 Task: Change the settings for conversation clean-up in Outlook to not move cleaned-up items to a specific folder.
Action: Mouse moved to (52, 29)
Screenshot: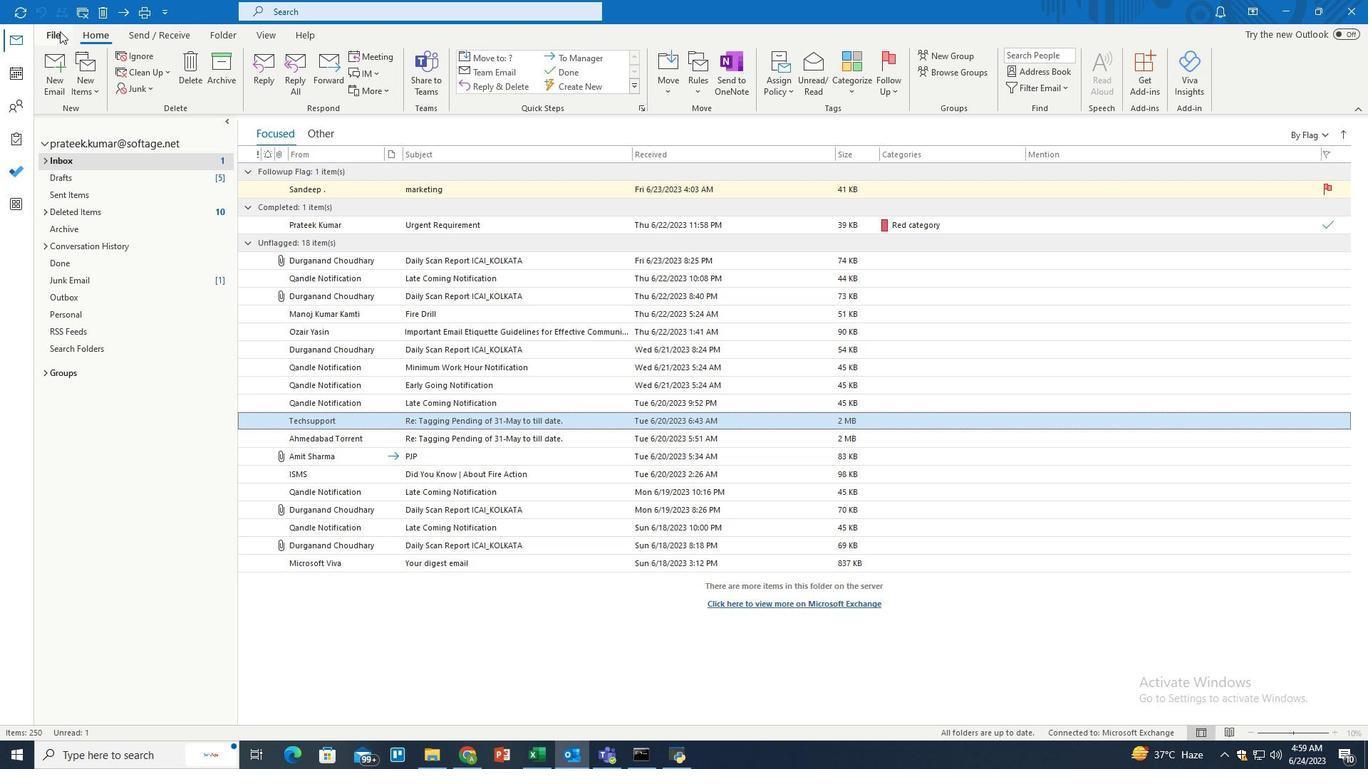 
Action: Mouse pressed left at (52, 29)
Screenshot: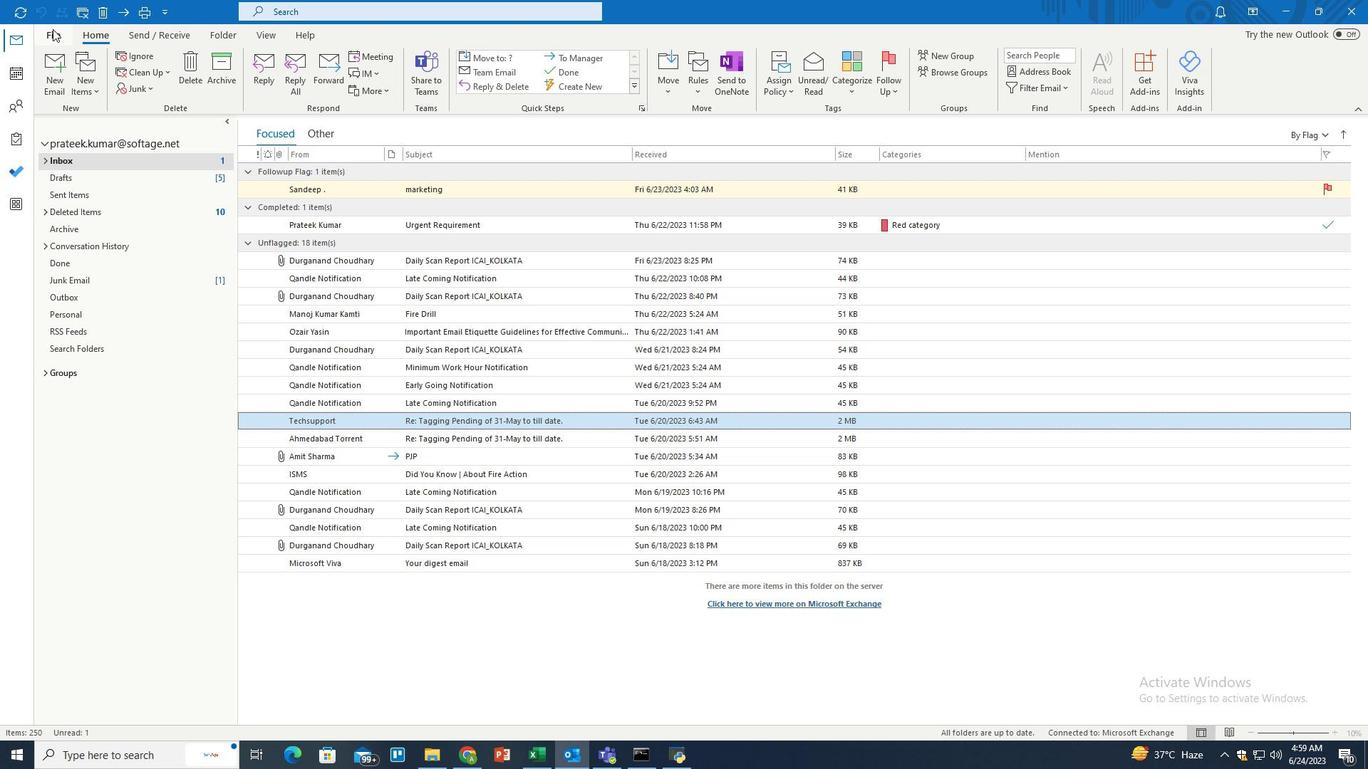 
Action: Mouse moved to (52, 683)
Screenshot: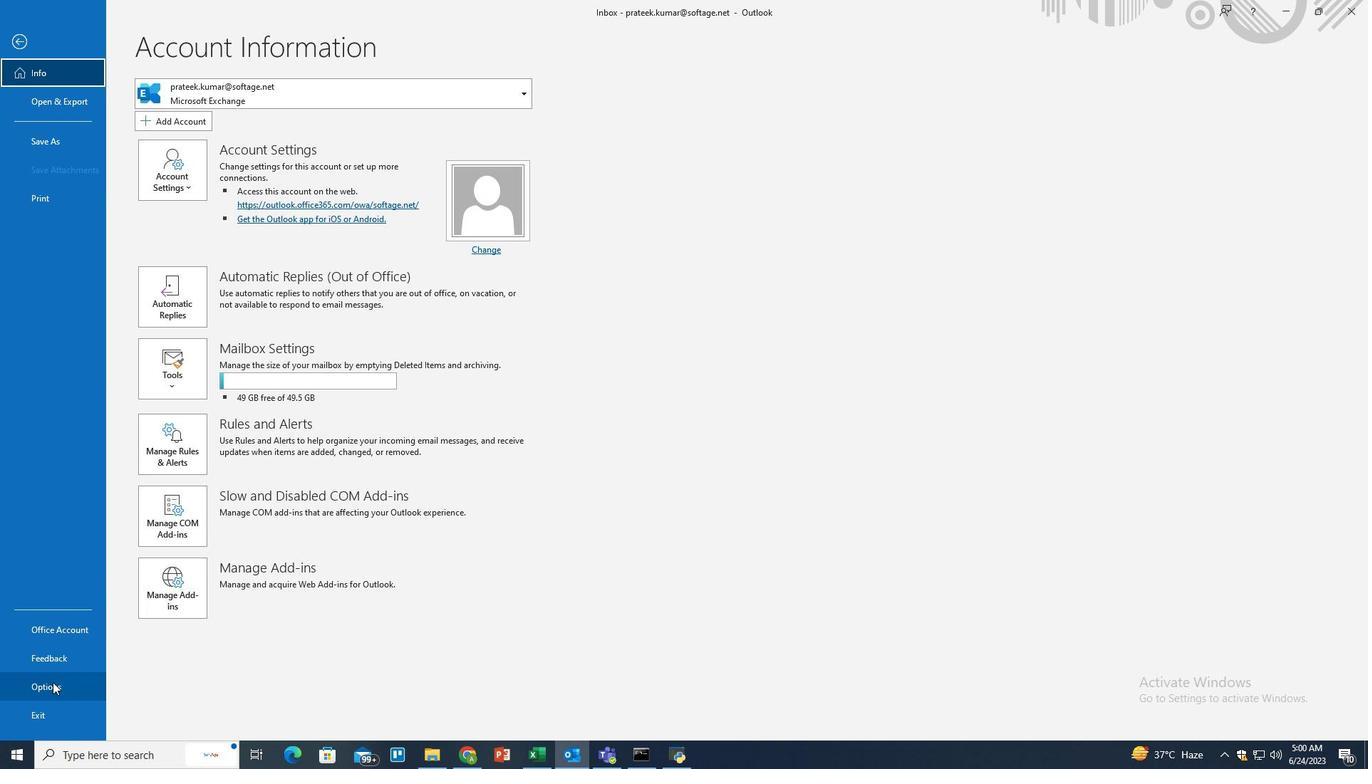 
Action: Mouse pressed left at (52, 683)
Screenshot: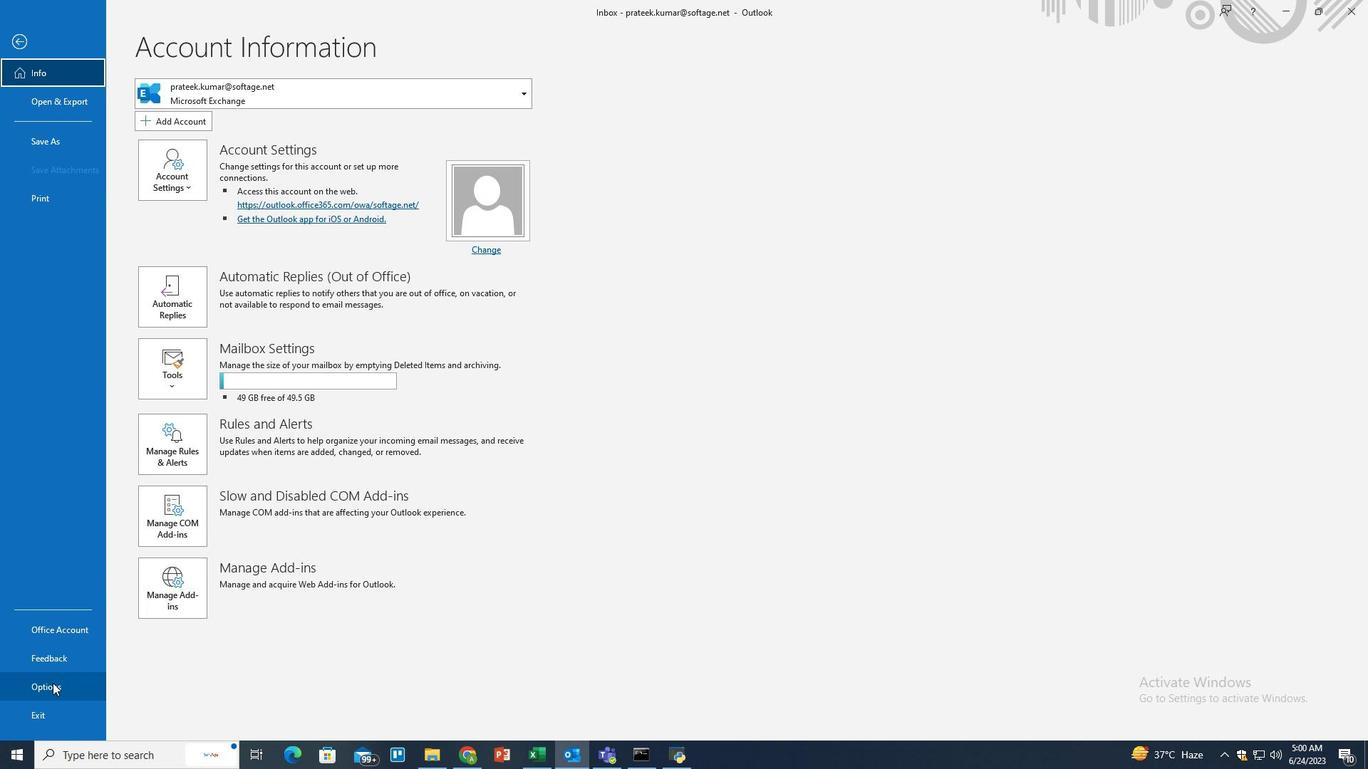 
Action: Mouse moved to (427, 177)
Screenshot: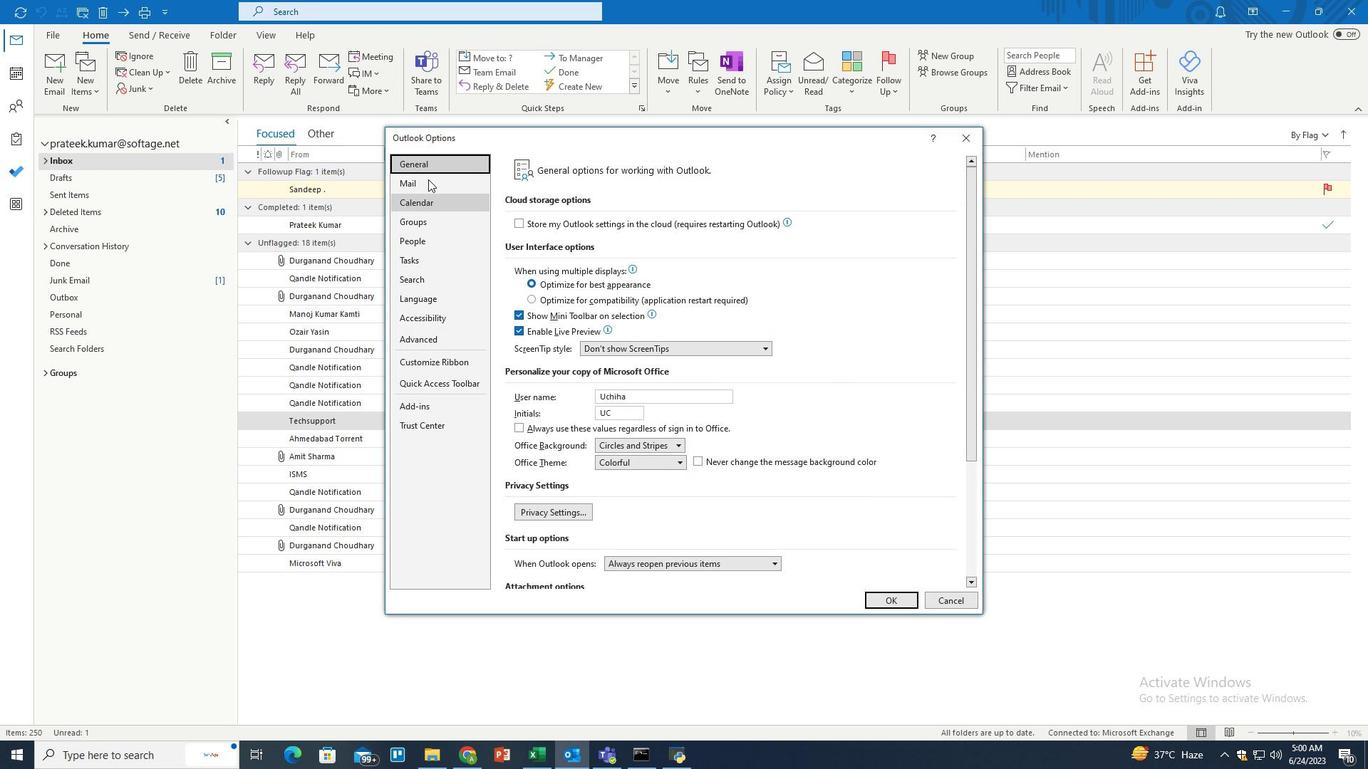 
Action: Mouse pressed left at (427, 177)
Screenshot: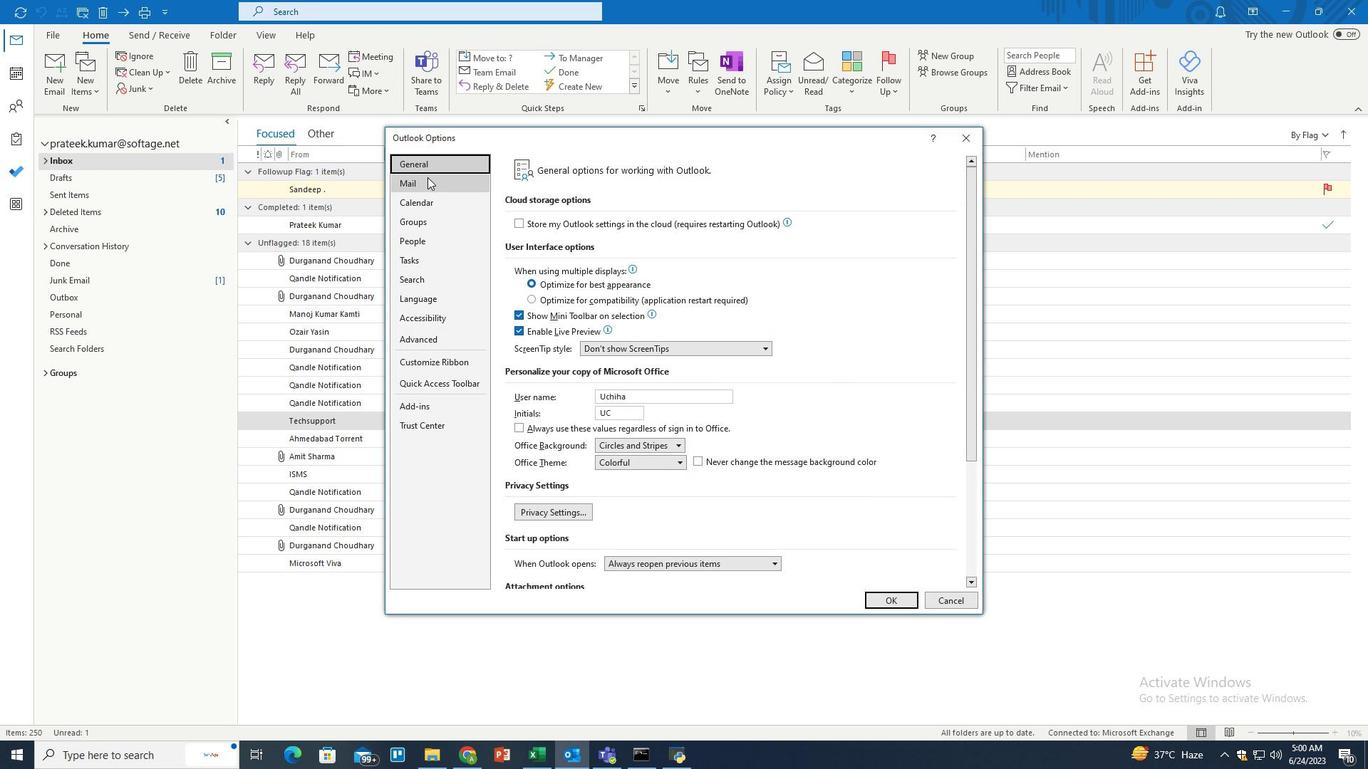 
Action: Mouse moved to (585, 285)
Screenshot: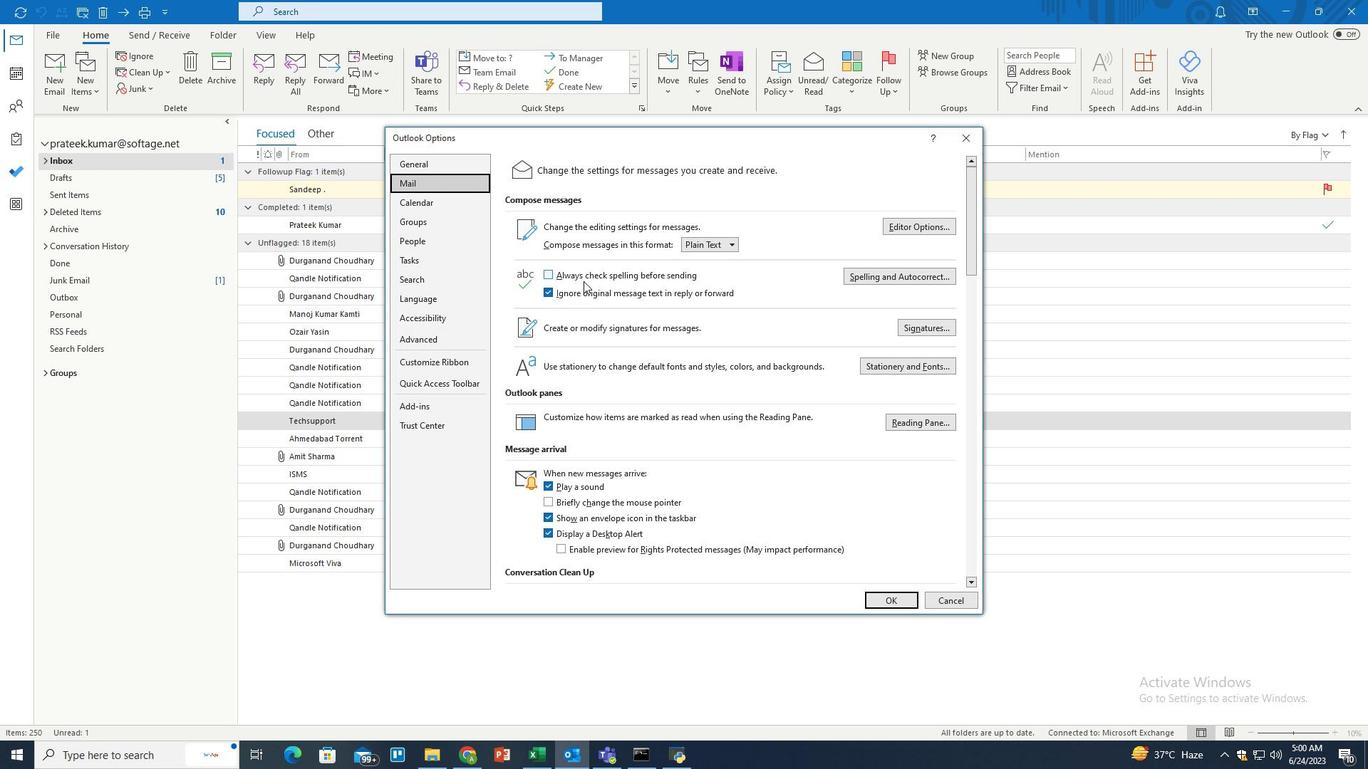 
Action: Mouse scrolled (585, 284) with delta (0, 0)
Screenshot: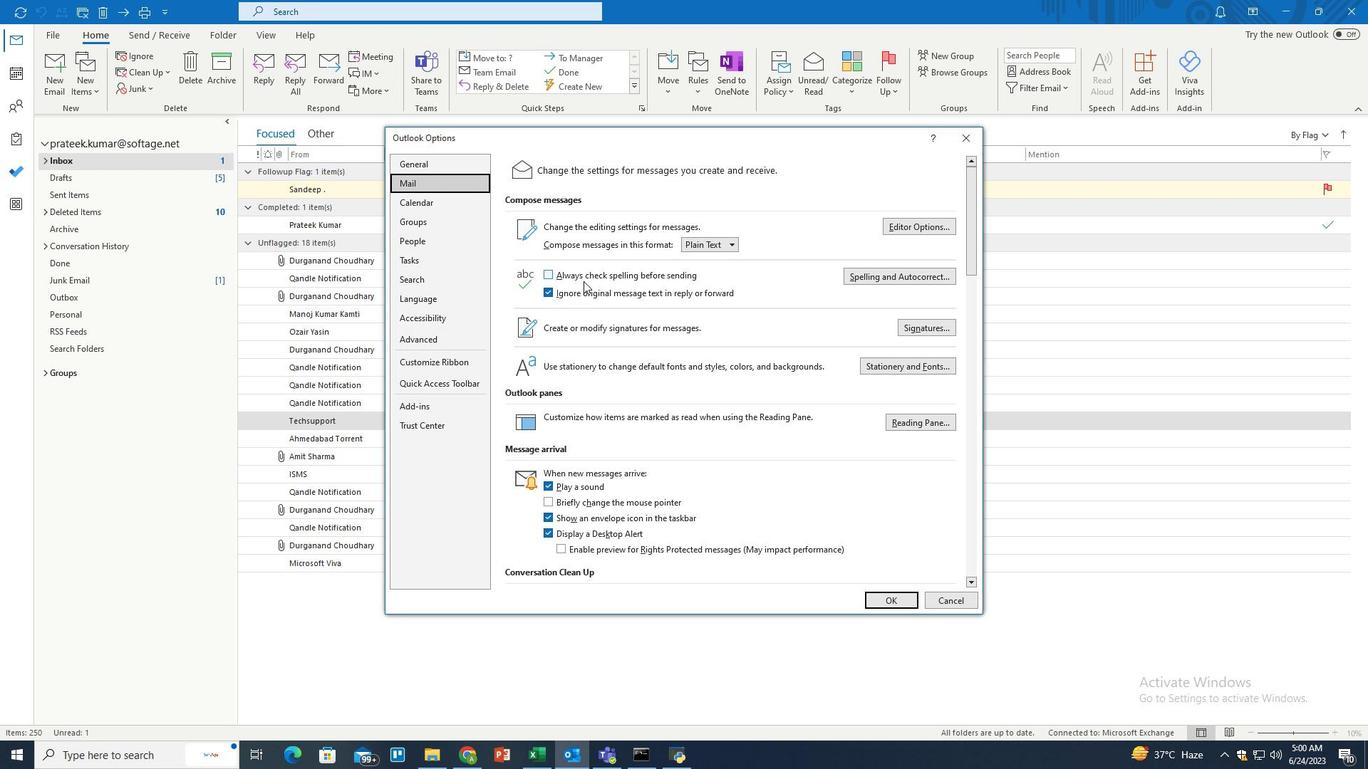 
Action: Mouse scrolled (585, 284) with delta (0, 0)
Screenshot: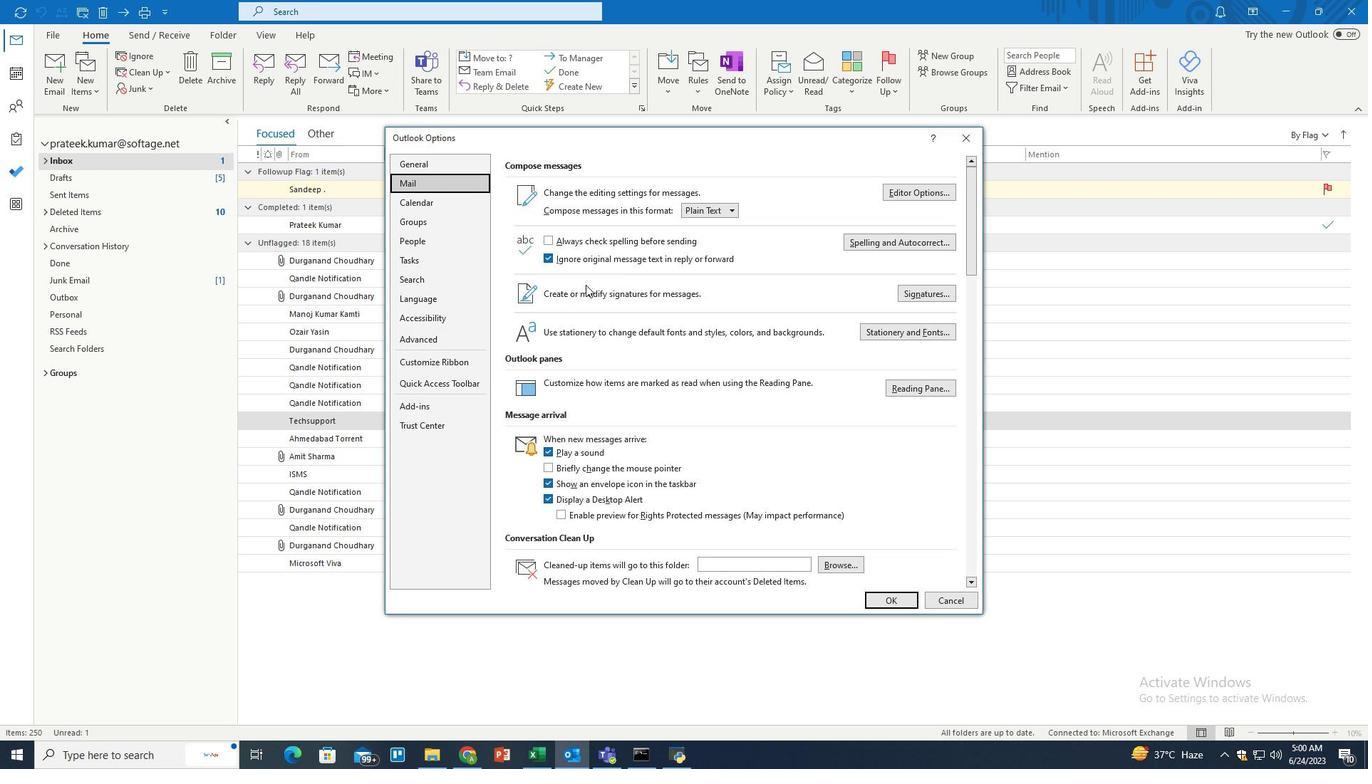
Action: Mouse scrolled (585, 284) with delta (0, 0)
Screenshot: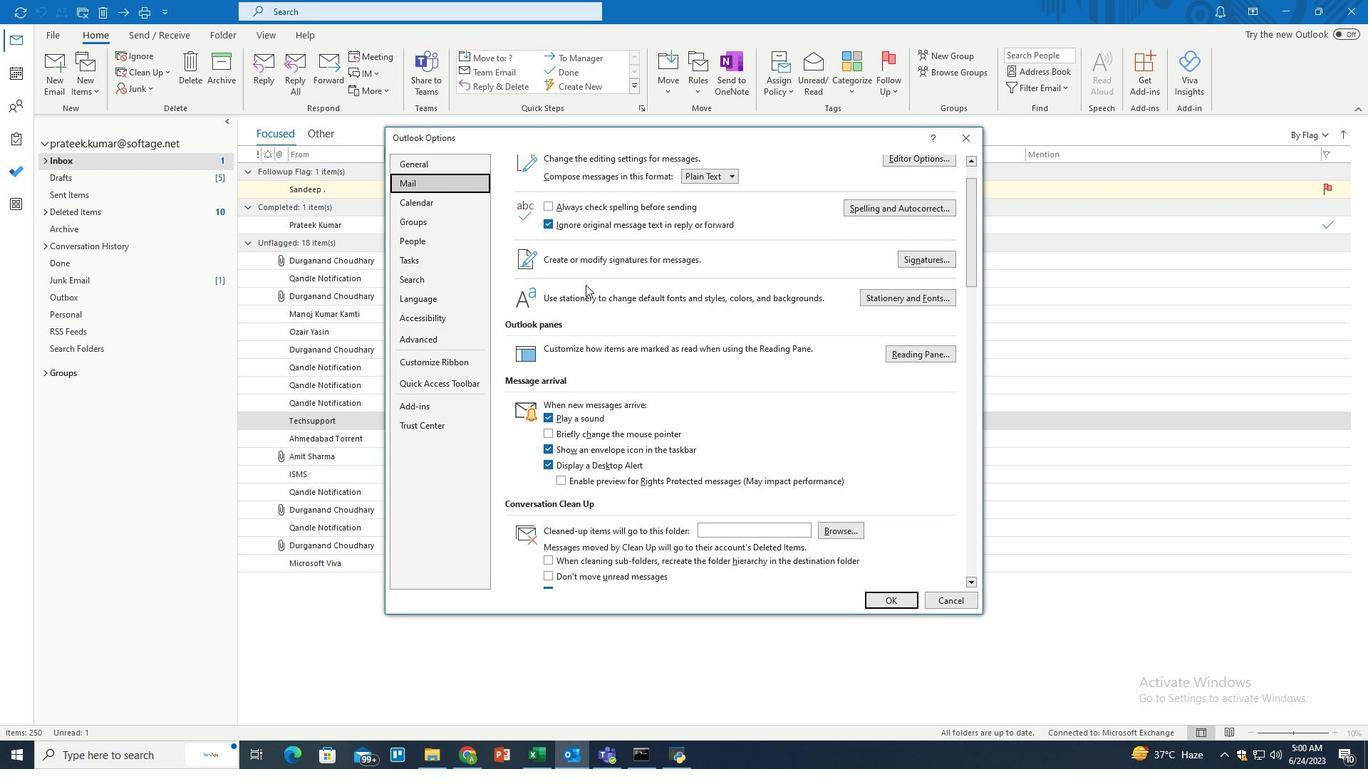 
Action: Mouse scrolled (585, 284) with delta (0, 0)
Screenshot: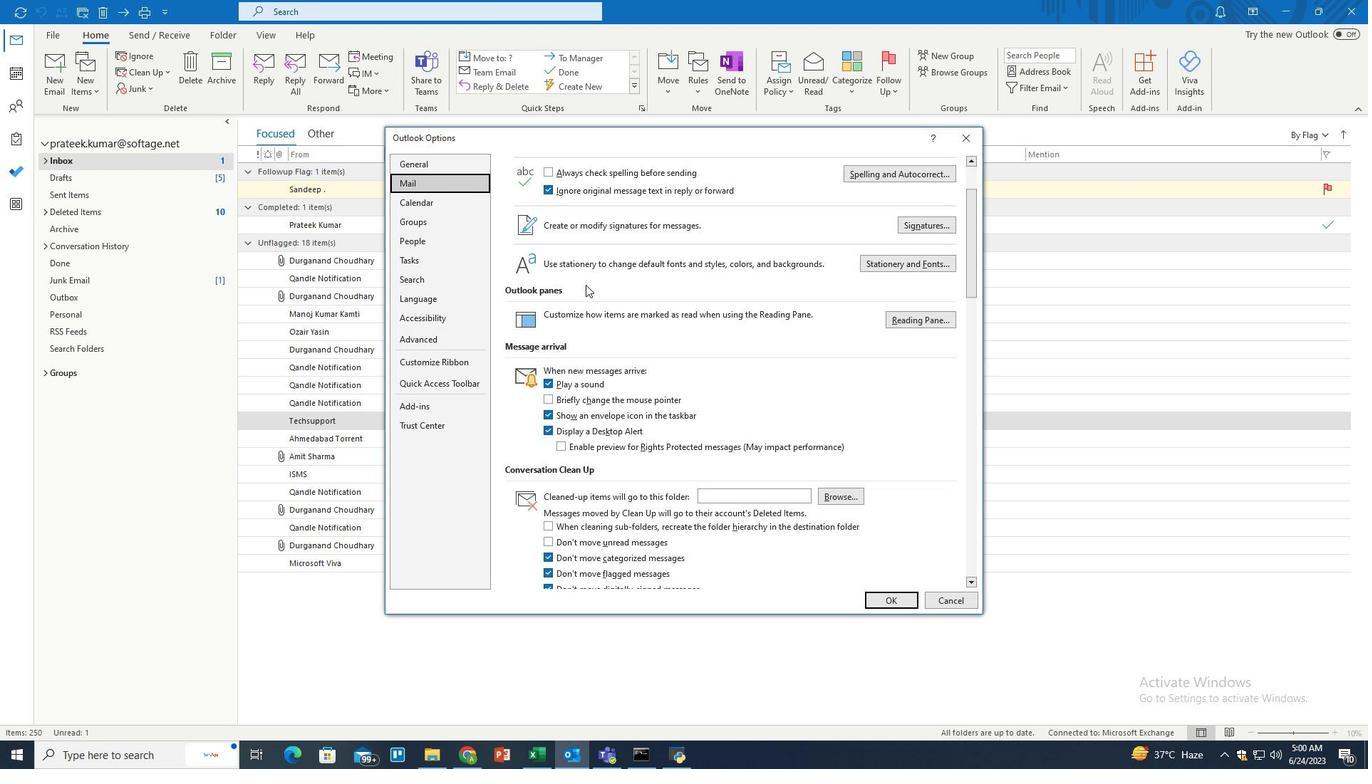 
Action: Mouse moved to (586, 289)
Screenshot: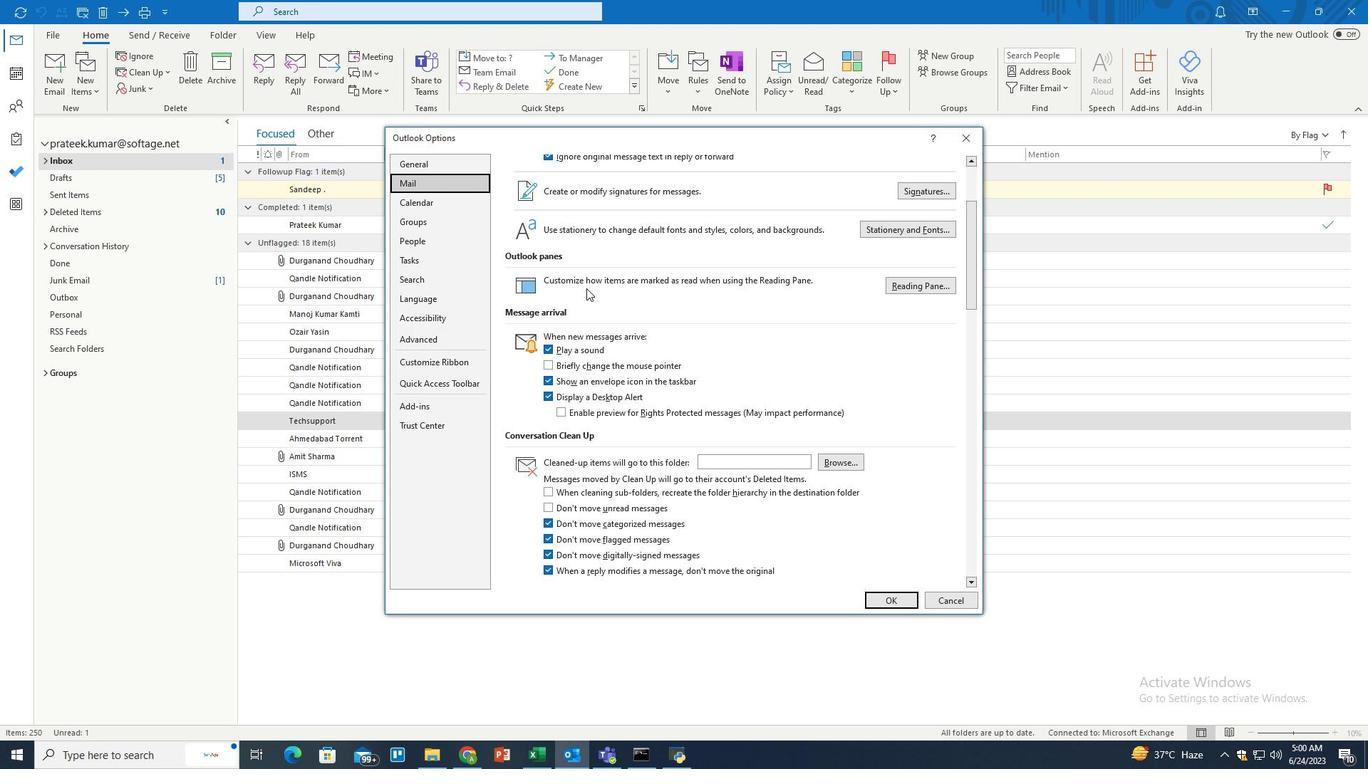 
Action: Mouse scrolled (586, 288) with delta (0, 0)
Screenshot: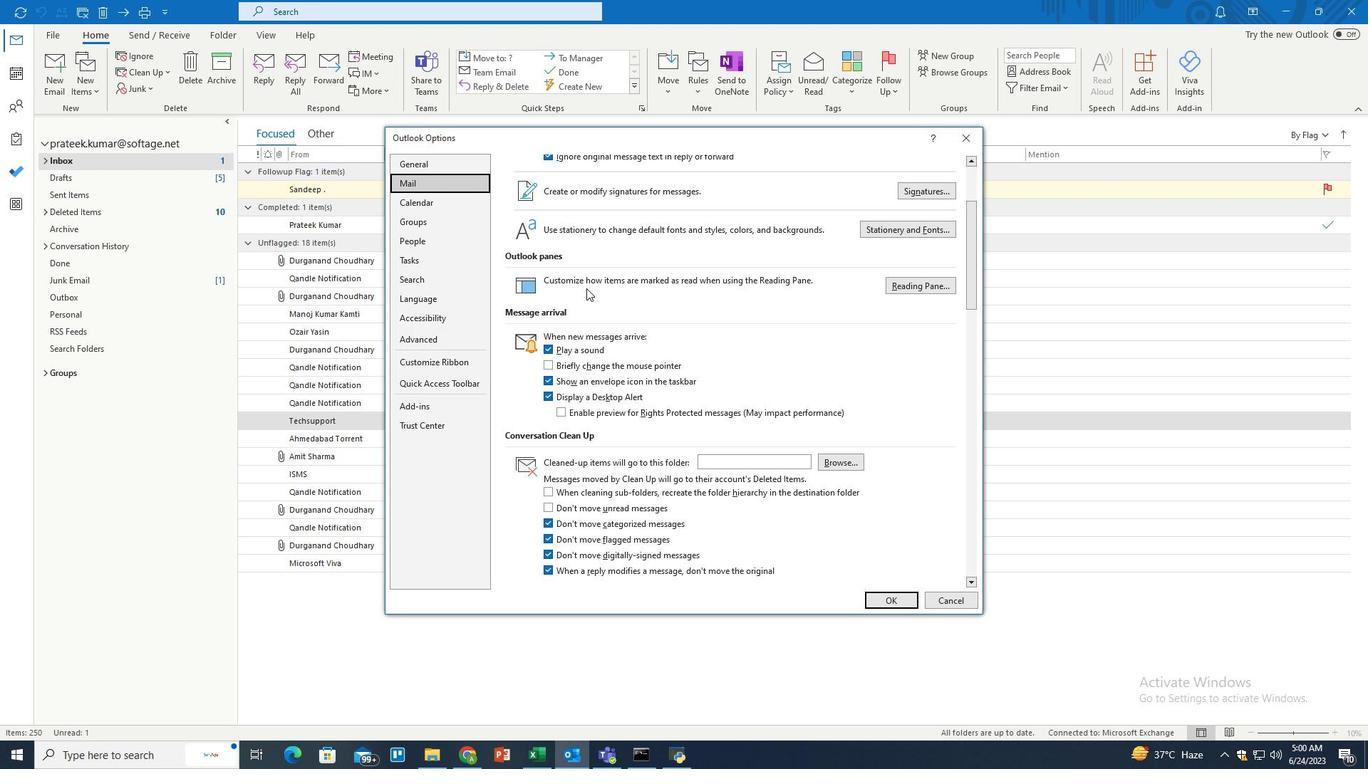 
Action: Mouse moved to (547, 474)
Screenshot: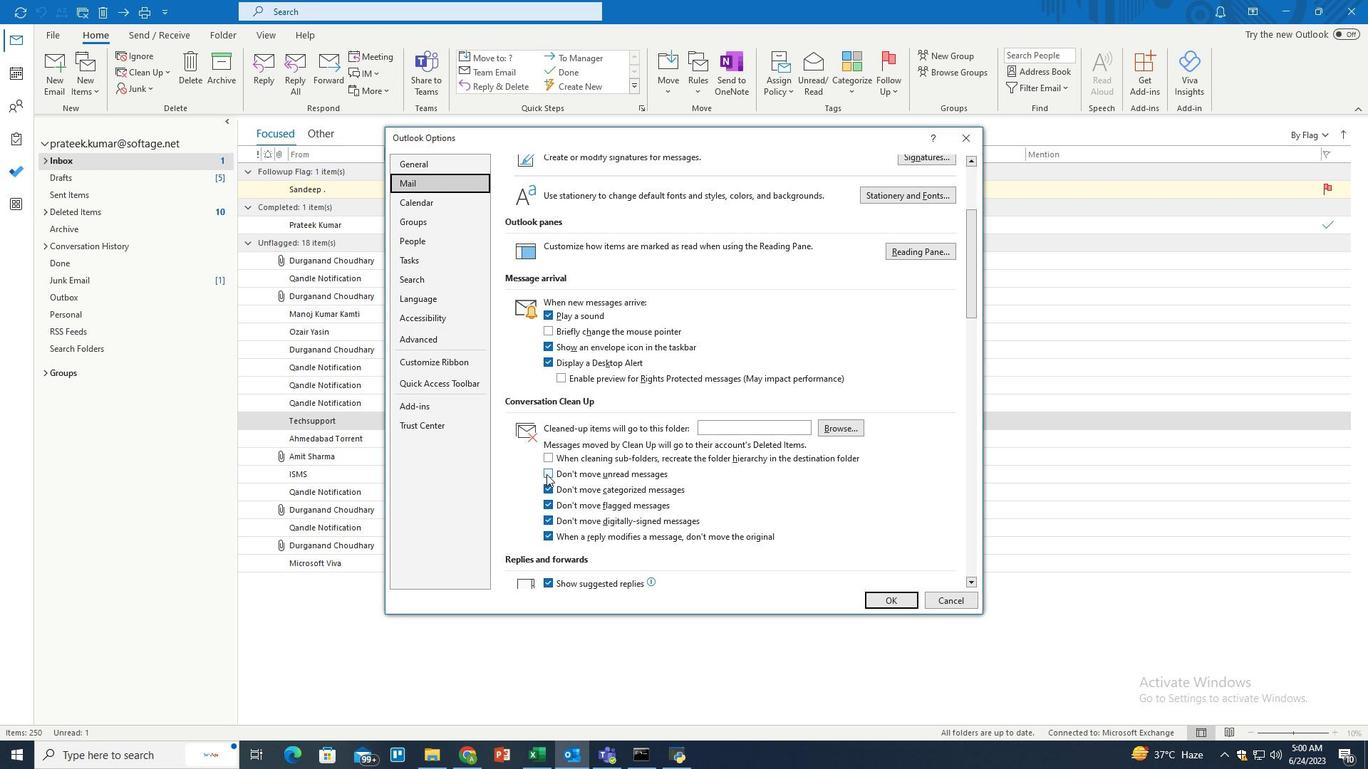 
Action: Mouse pressed left at (547, 474)
Screenshot: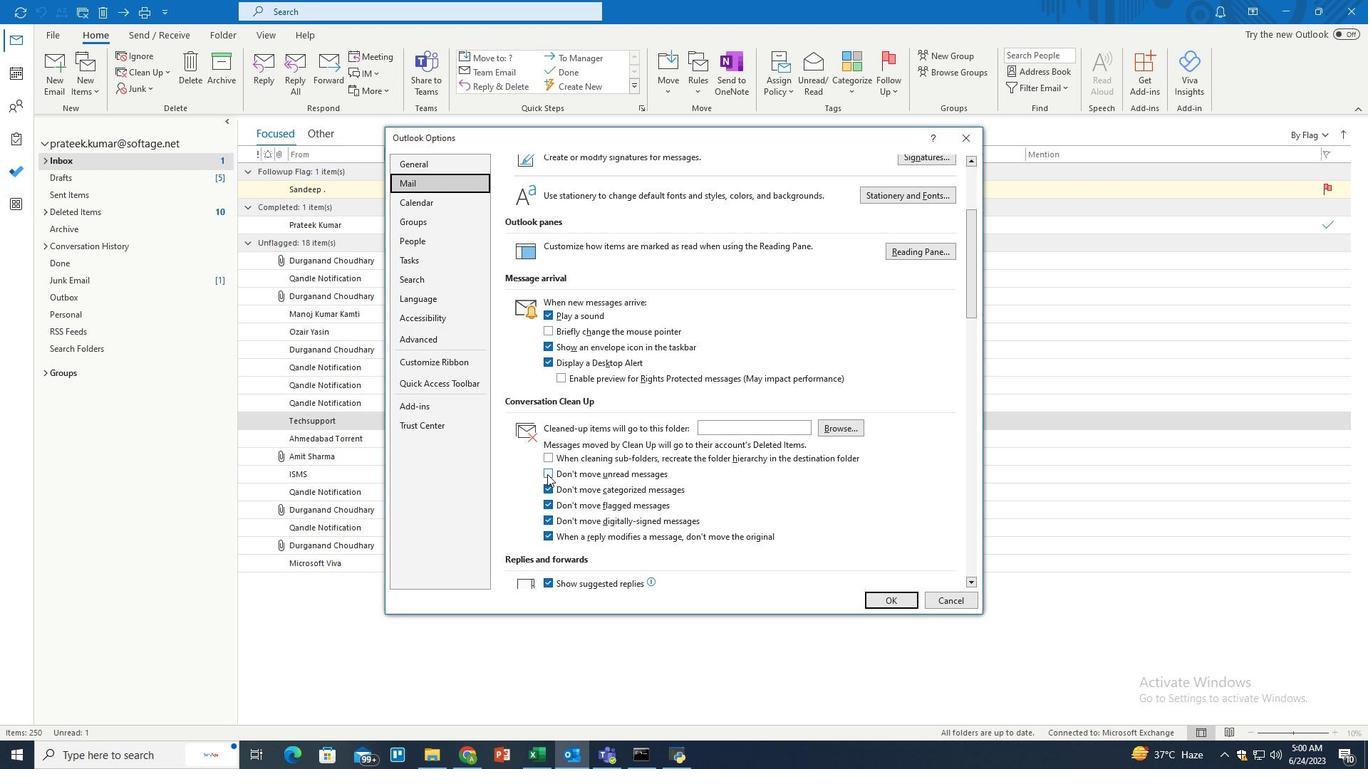 
Action: Mouse moved to (879, 600)
Screenshot: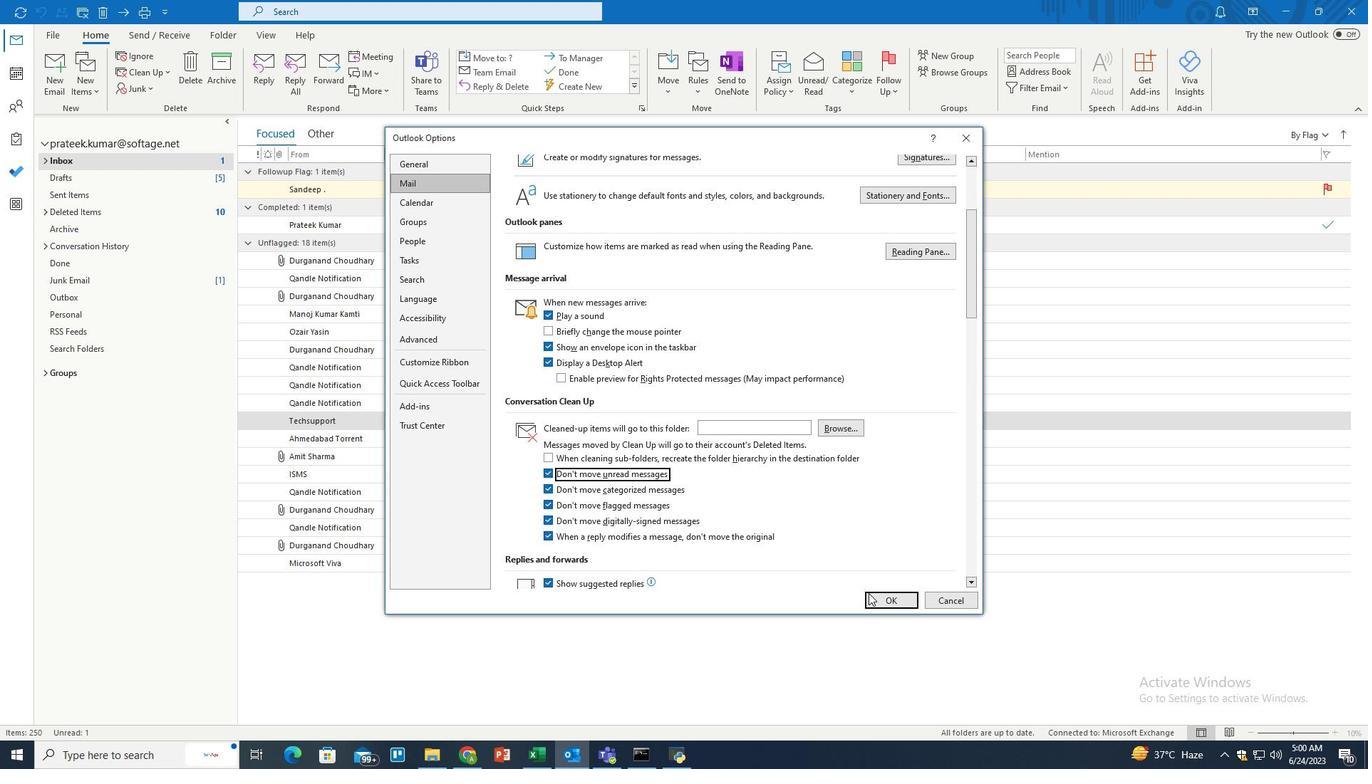 
Action: Mouse pressed left at (879, 600)
Screenshot: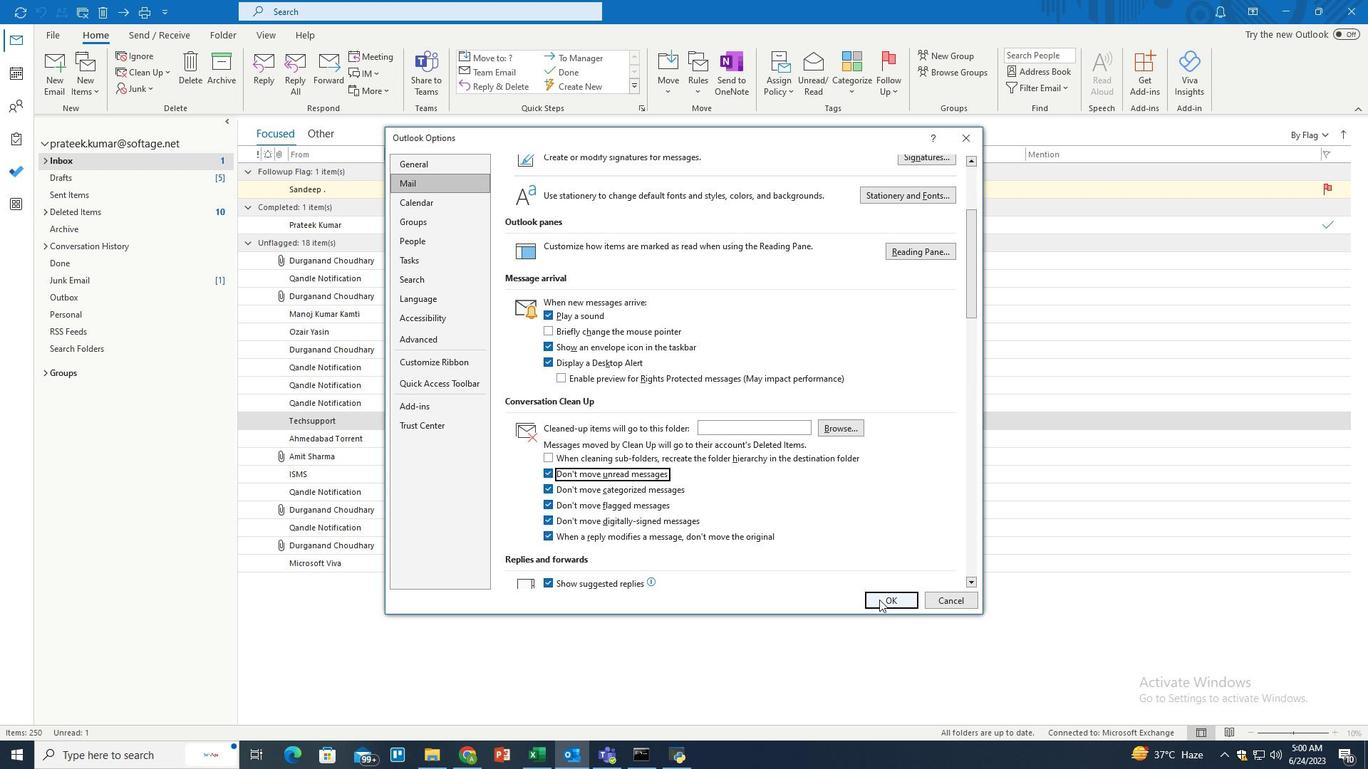 
Action: Mouse moved to (658, 384)
Screenshot: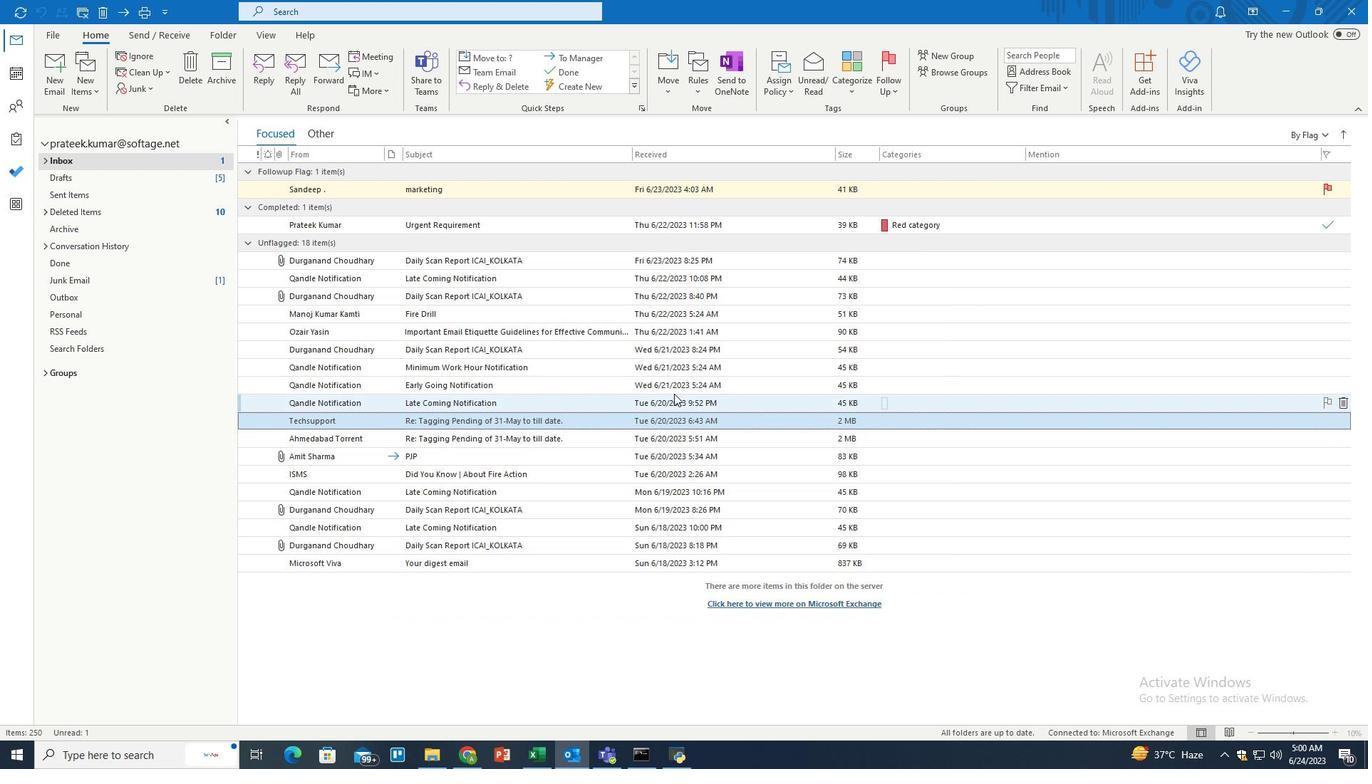 
